 Task: Add Dietz & Watson Lacy Swiss Cheese to the cart.
Action: Mouse pressed left at (30, 168)
Screenshot: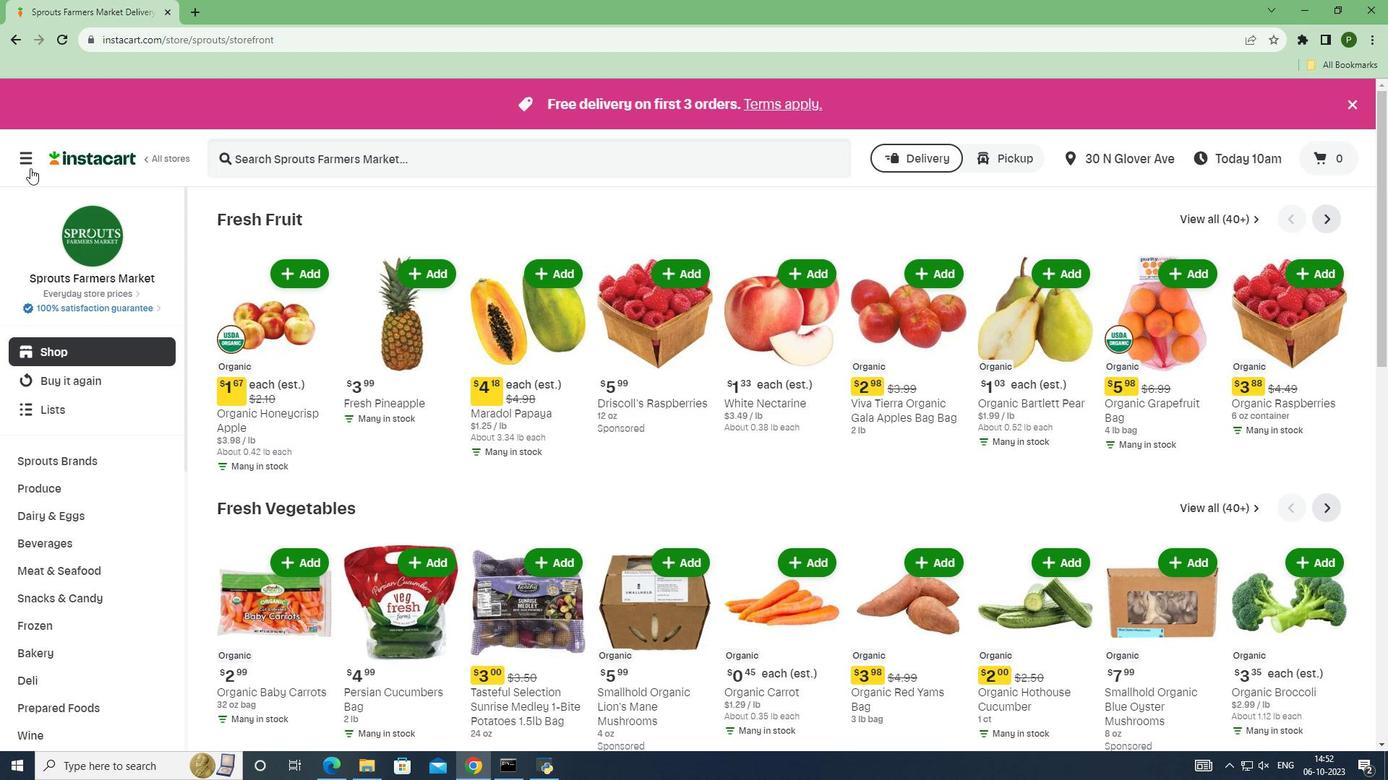 
Action: Mouse moved to (58, 376)
Screenshot: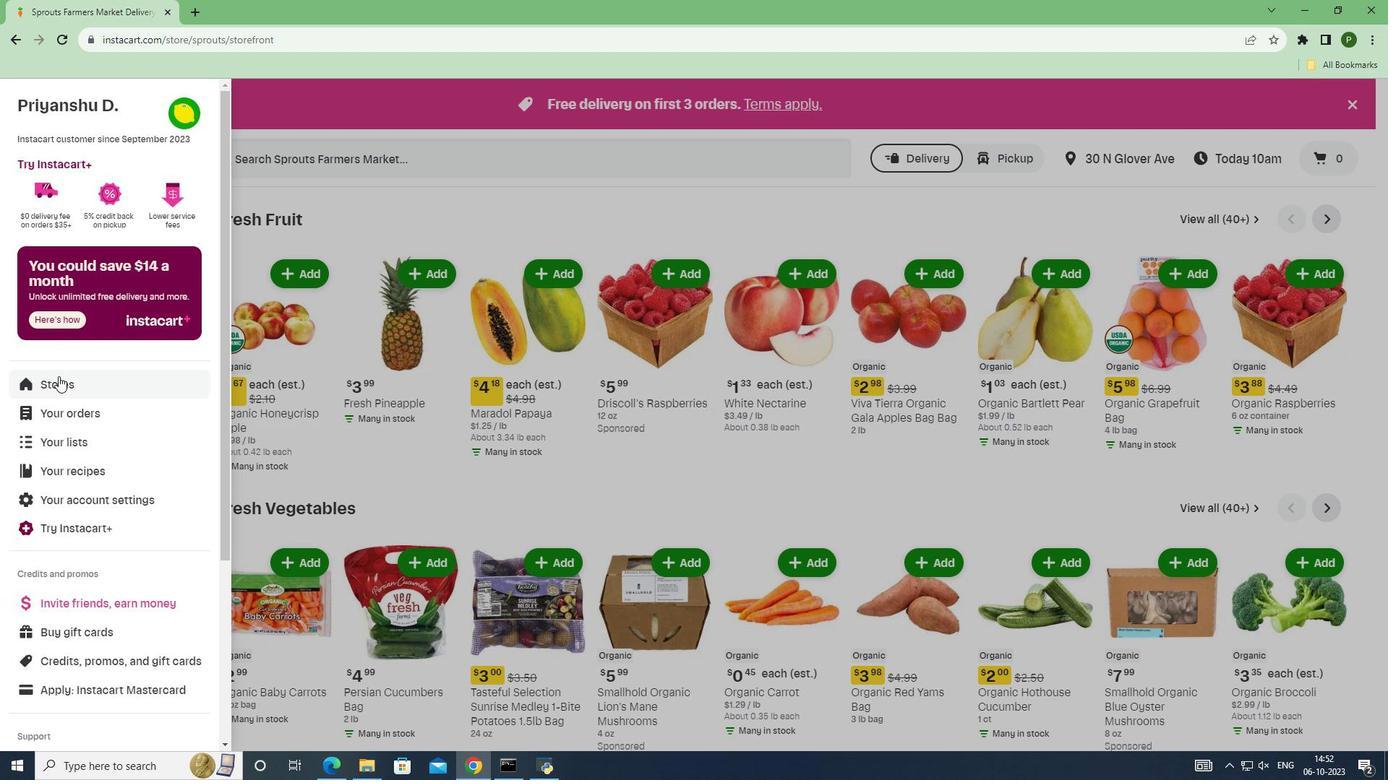 
Action: Mouse pressed left at (58, 376)
Screenshot: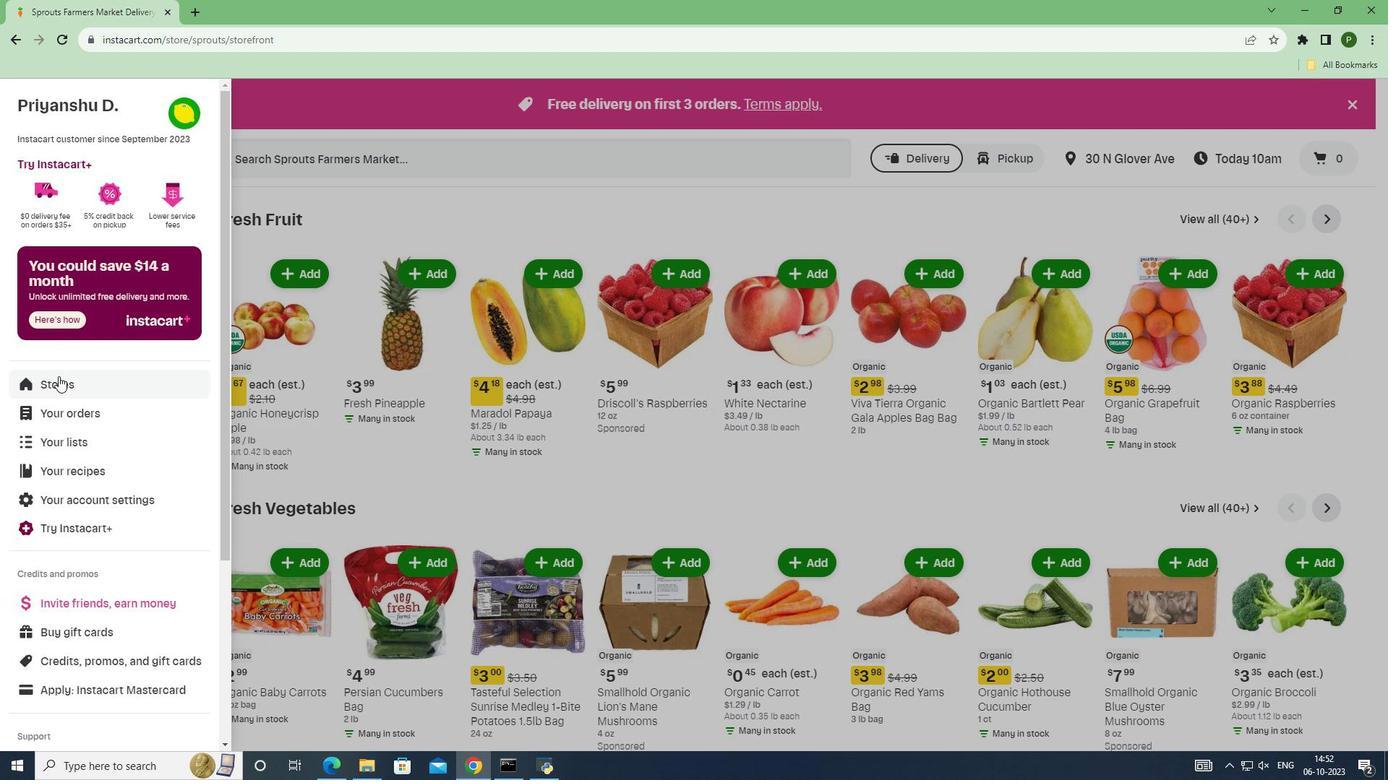 
Action: Mouse moved to (315, 172)
Screenshot: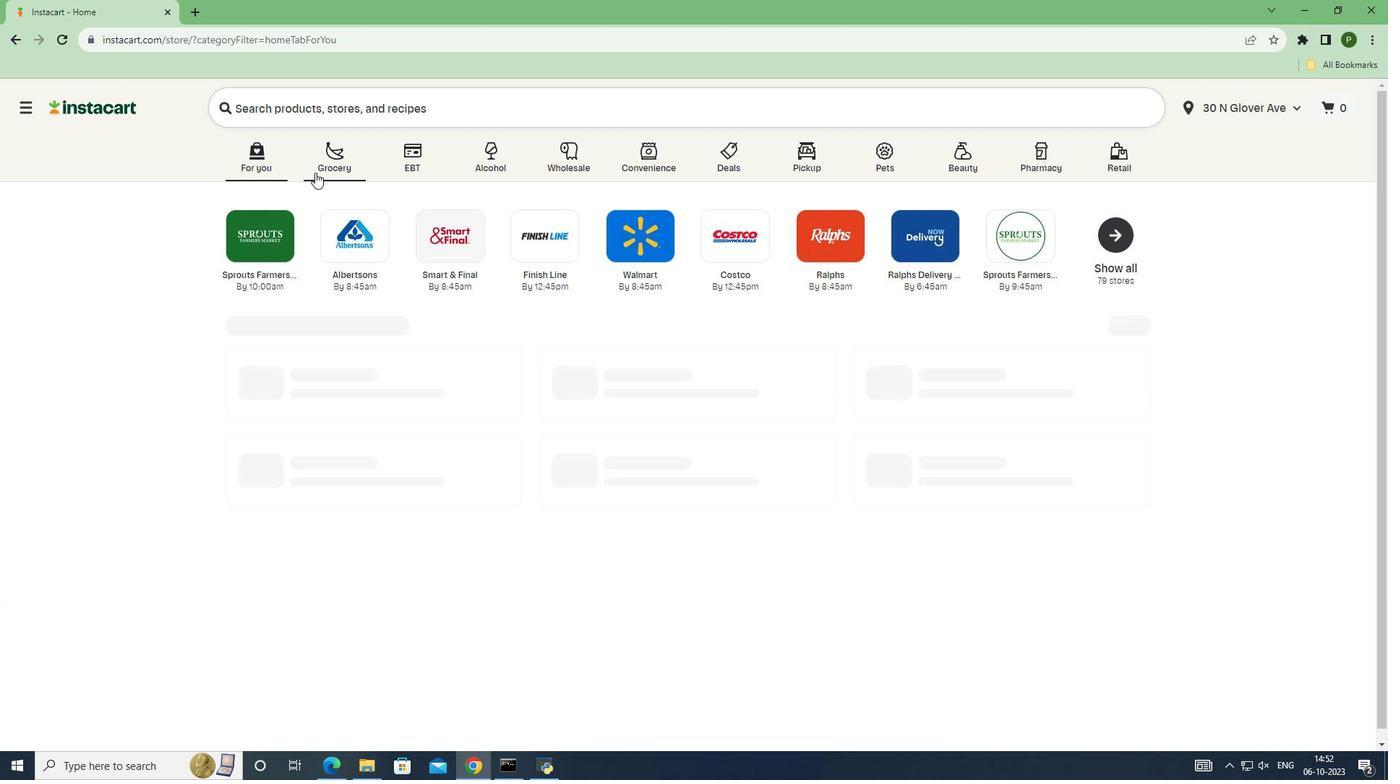 
Action: Mouse pressed left at (315, 172)
Screenshot: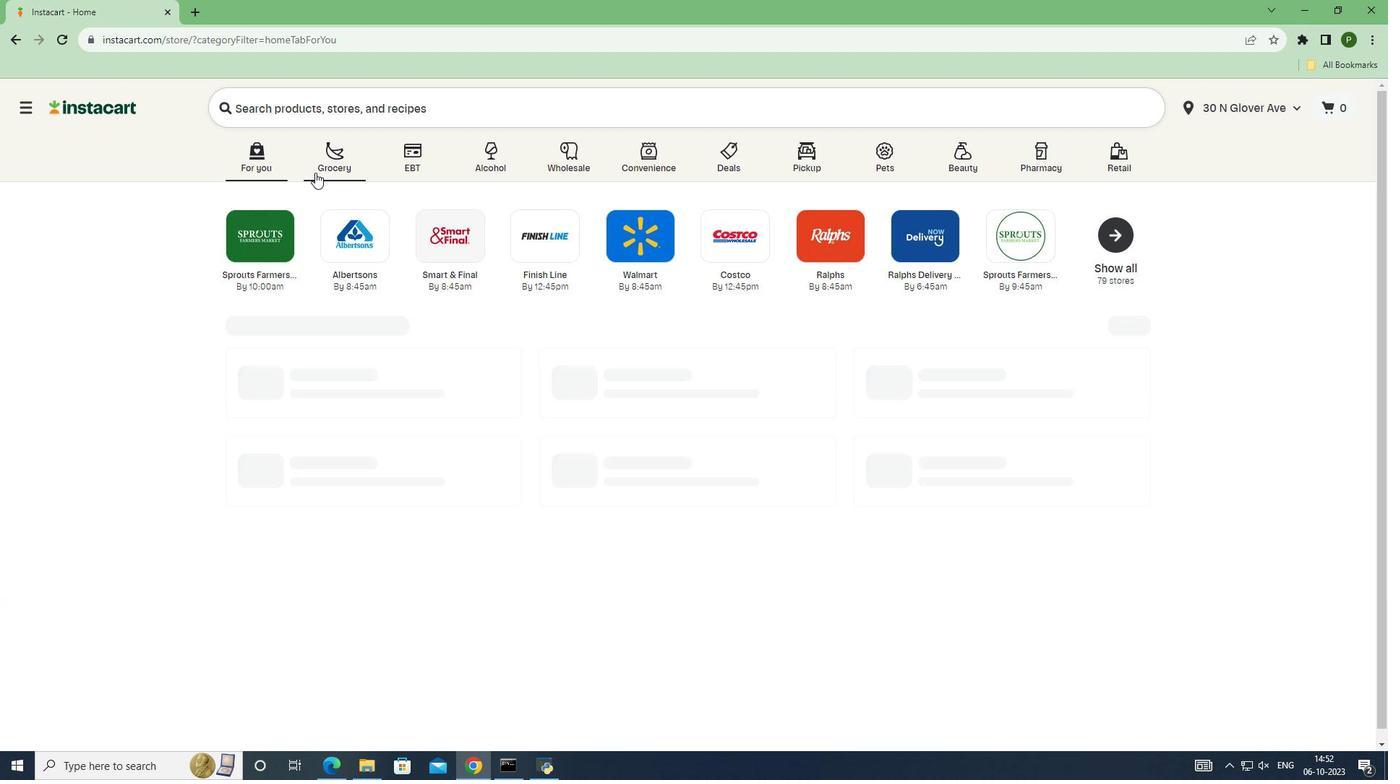 
Action: Mouse moved to (890, 321)
Screenshot: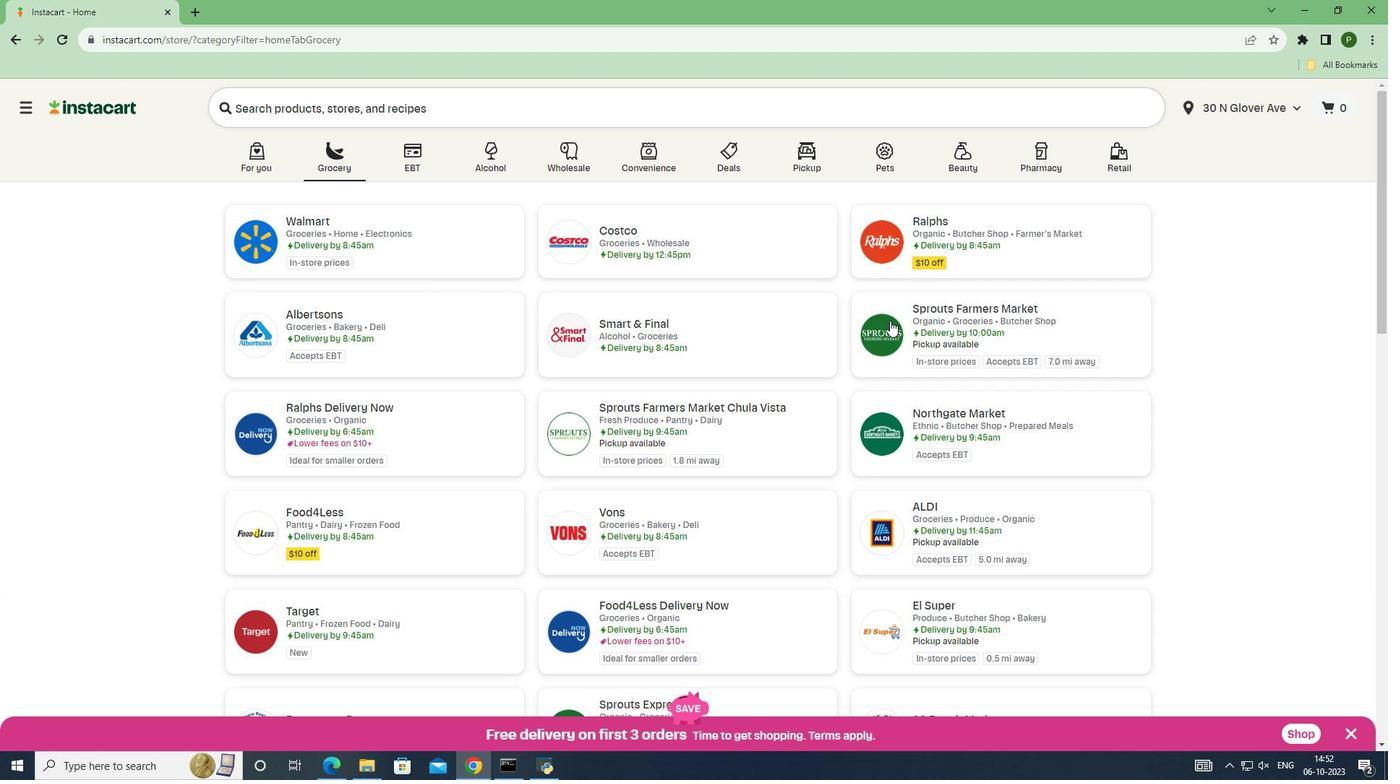 
Action: Mouse pressed left at (890, 321)
Screenshot: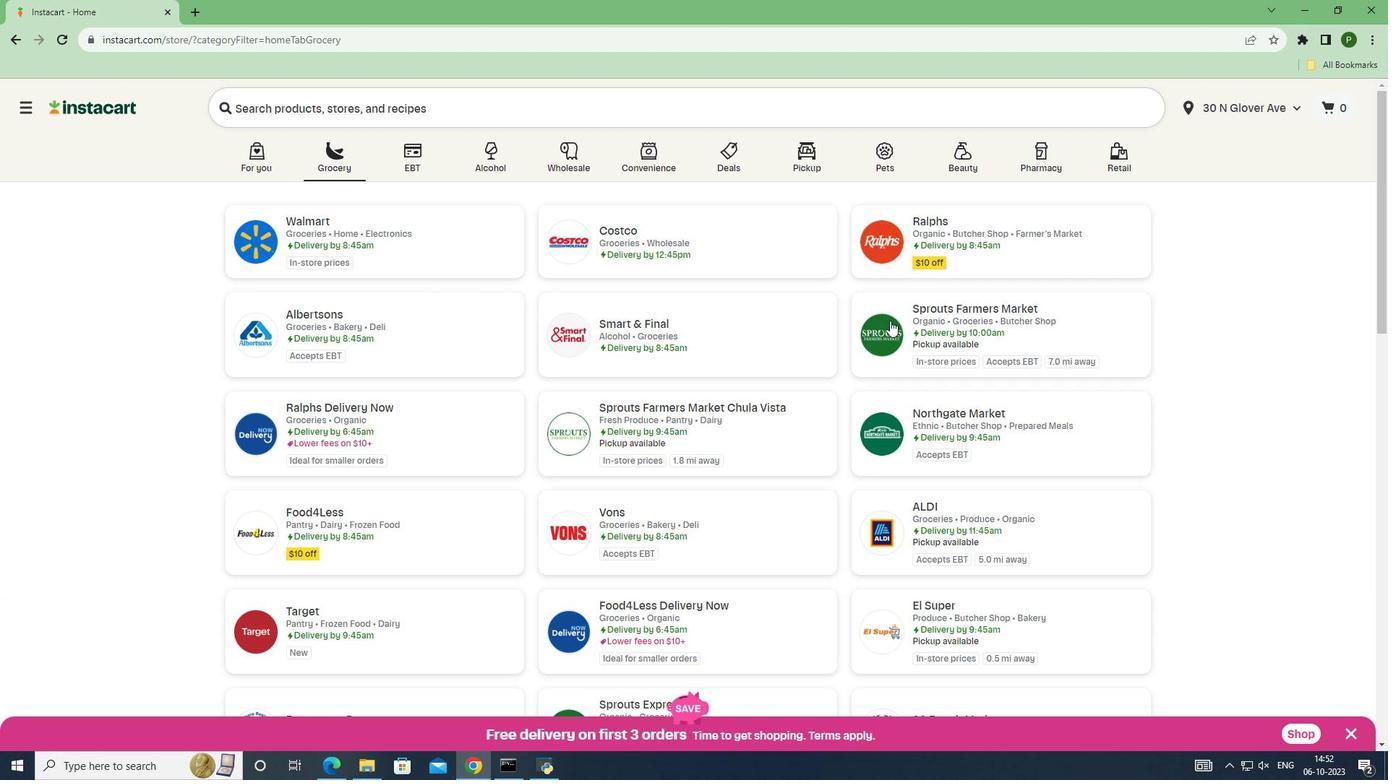 
Action: Mouse moved to (114, 514)
Screenshot: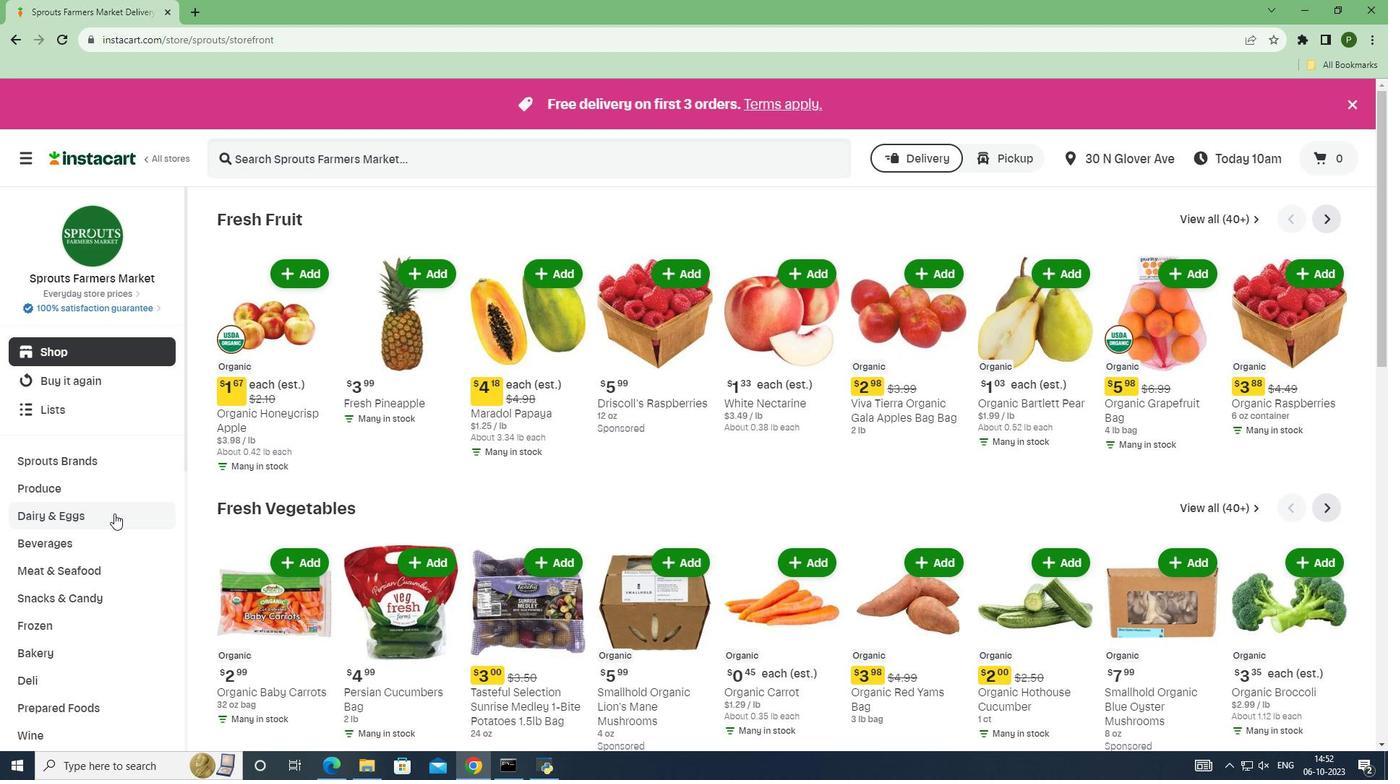 
Action: Mouse pressed left at (114, 514)
Screenshot: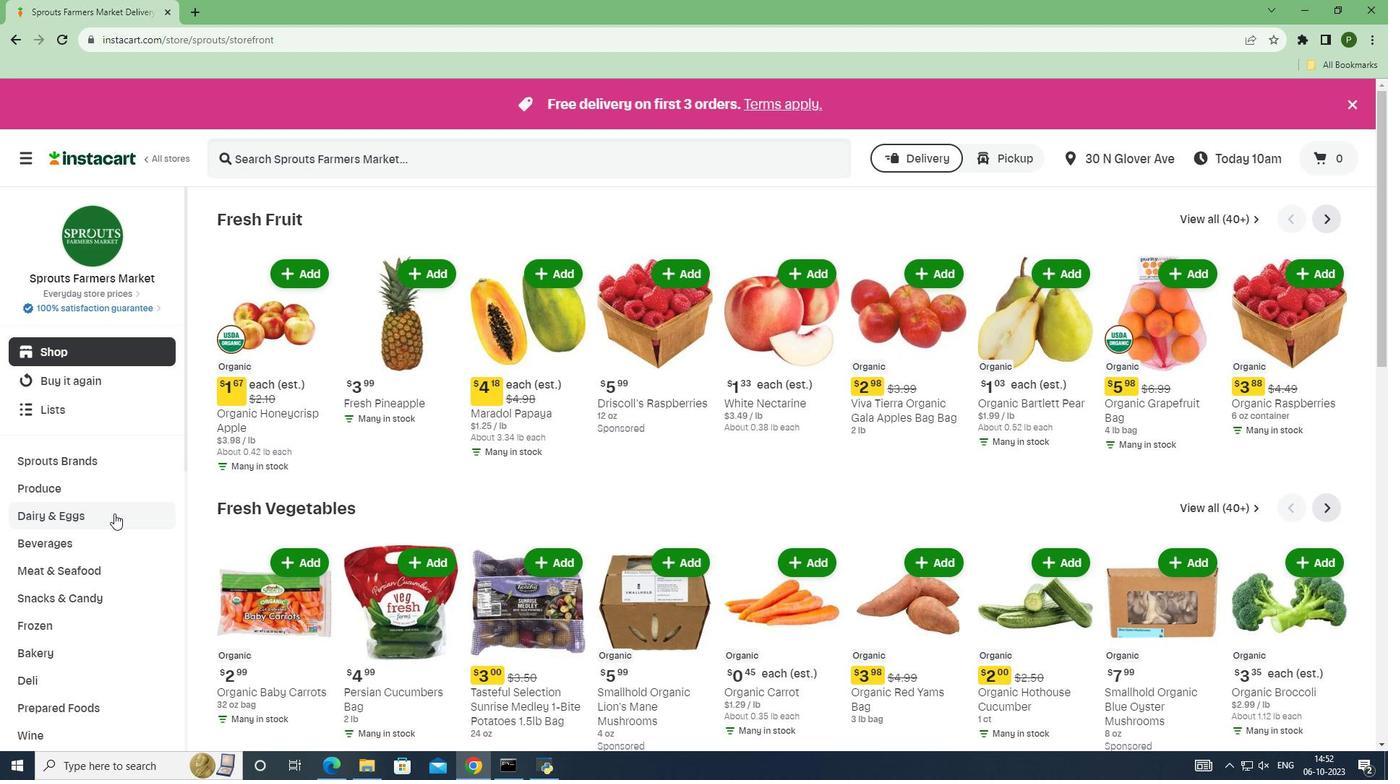 
Action: Mouse moved to (86, 576)
Screenshot: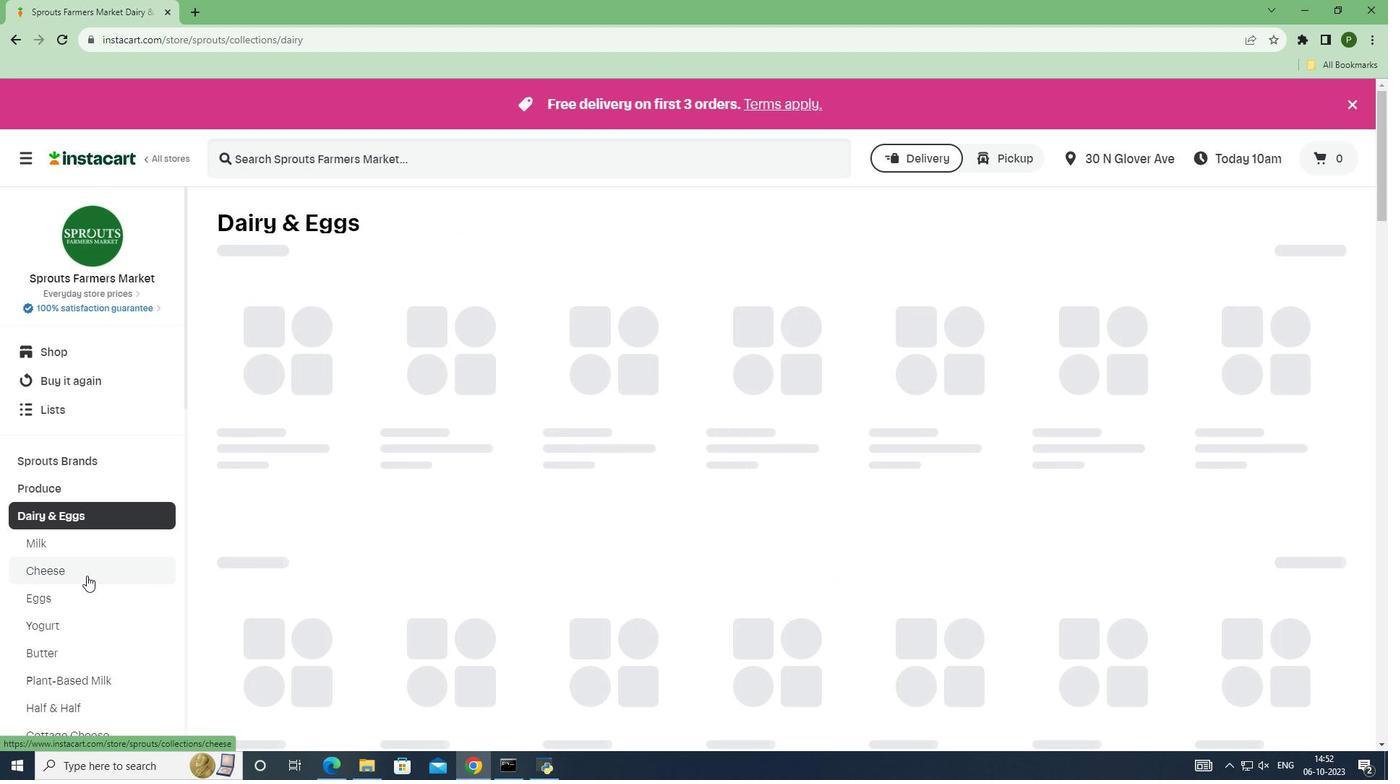 
Action: Mouse pressed left at (86, 576)
Screenshot: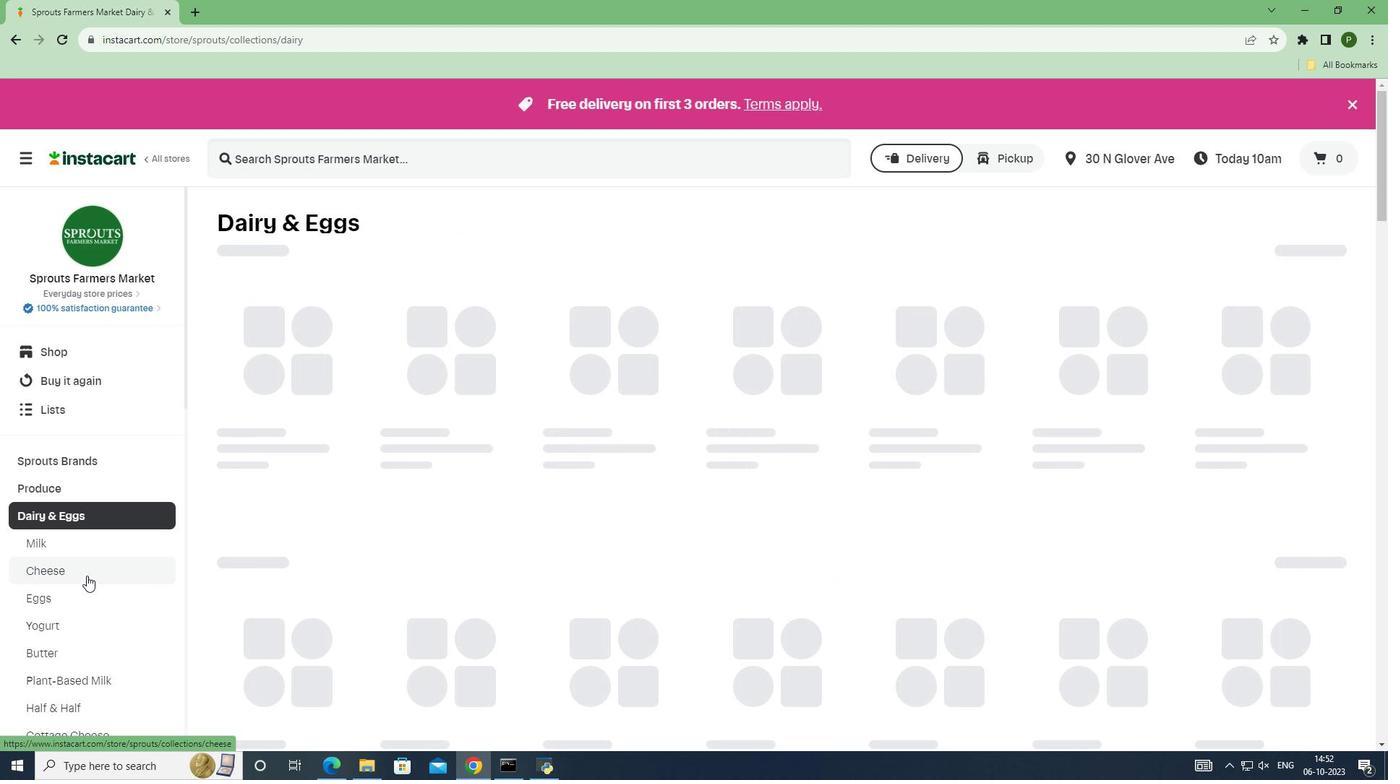 
Action: Mouse moved to (297, 153)
Screenshot: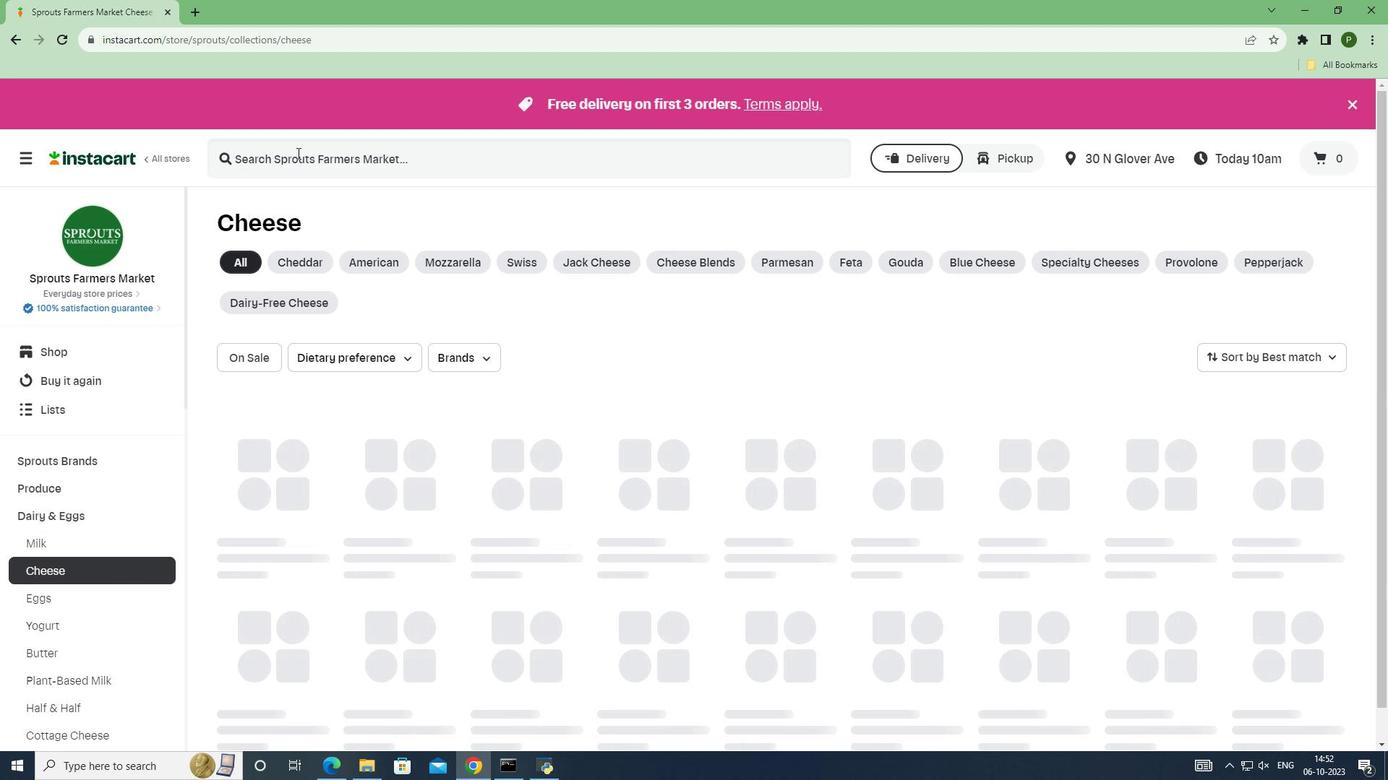 
Action: Mouse pressed left at (297, 153)
Screenshot: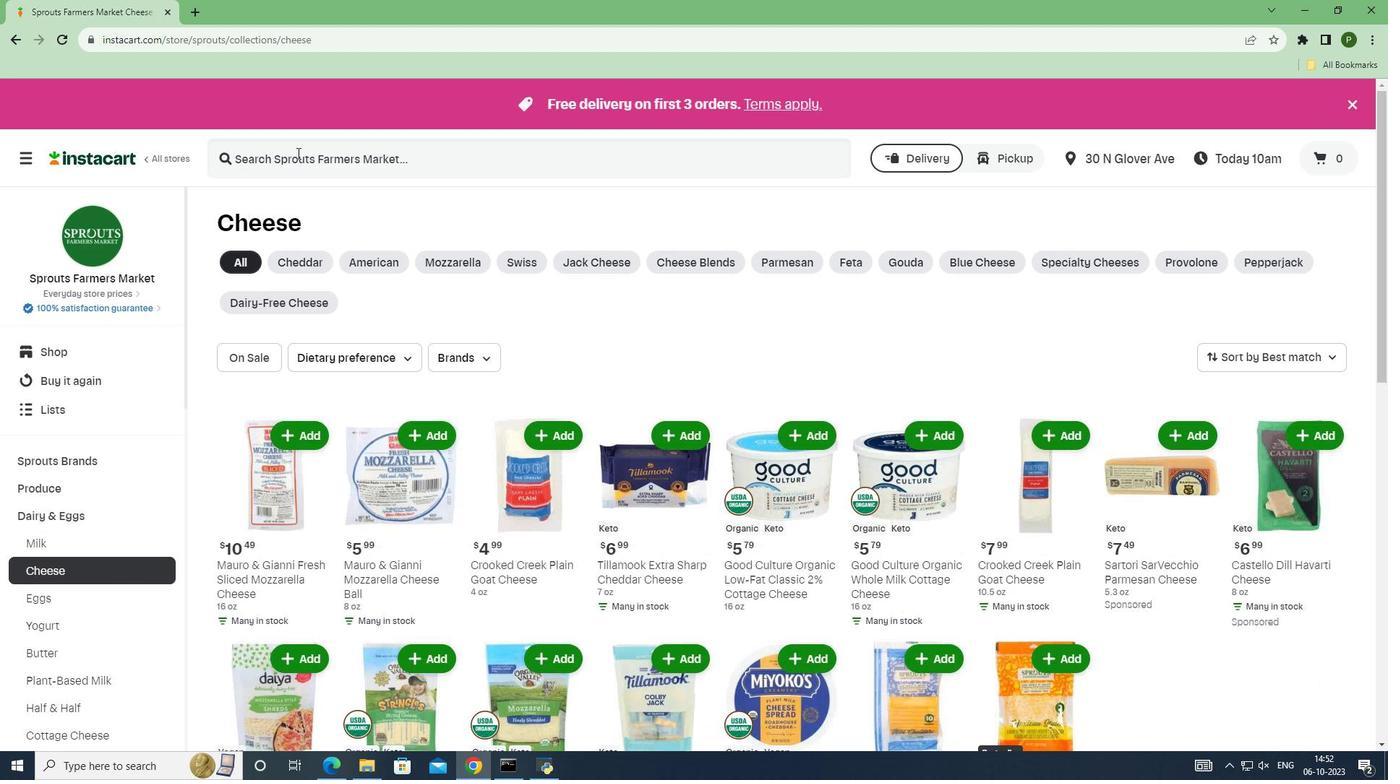 
Action: Key pressed <Key.caps_lock>D<Key.caps_lock>ietz<Key.space><Key.shift>&<Key.space><Key.caps_lock>W<Key.caps_lock>atson<Key.space><Key.caps_lock>L<Key.caps_lock>acy<Key.space><Key.caps_lock>S<Key.caps_lock>wiss<Key.space><Key.caps_lock>C<Key.caps_lock>heese<Key.space><Key.enter>
Screenshot: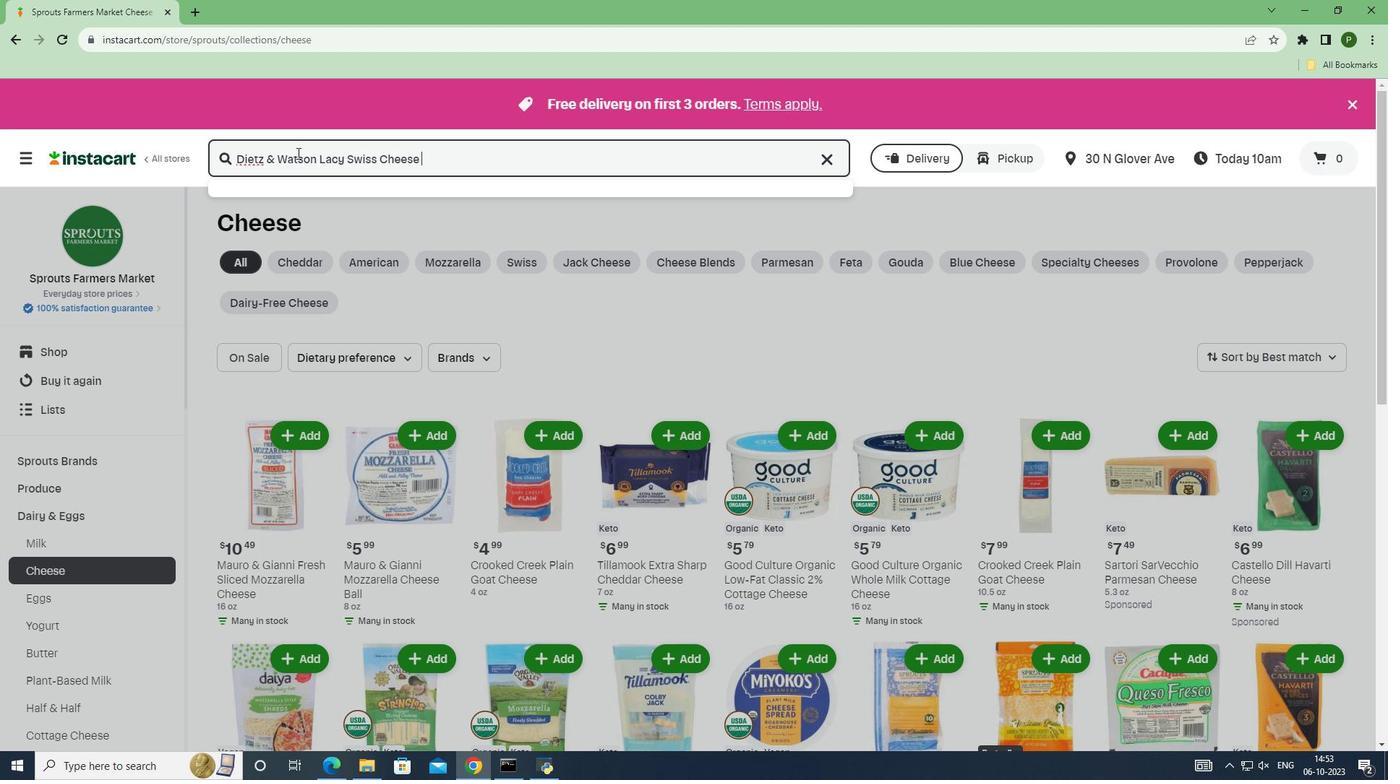 
Action: Mouse moved to (421, 307)
Screenshot: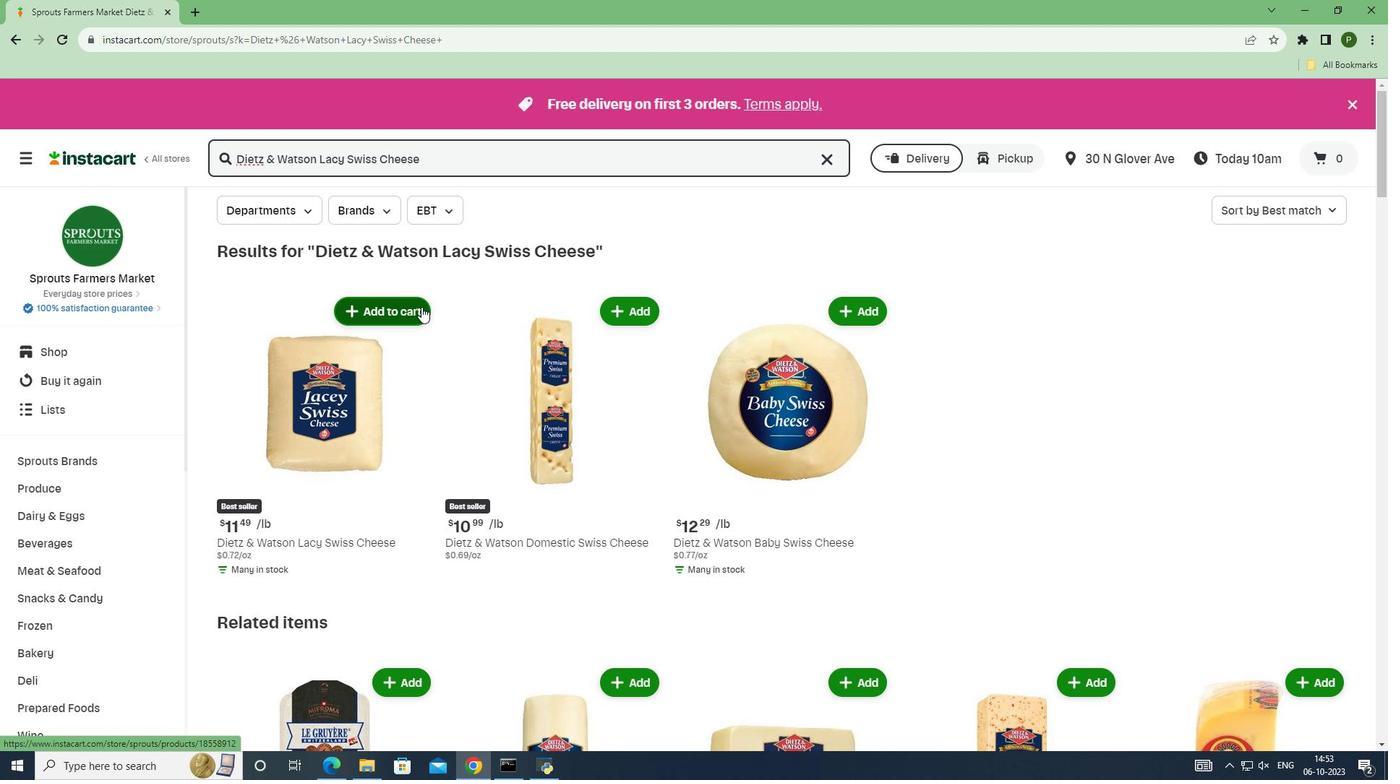 
Action: Mouse pressed left at (421, 307)
Screenshot: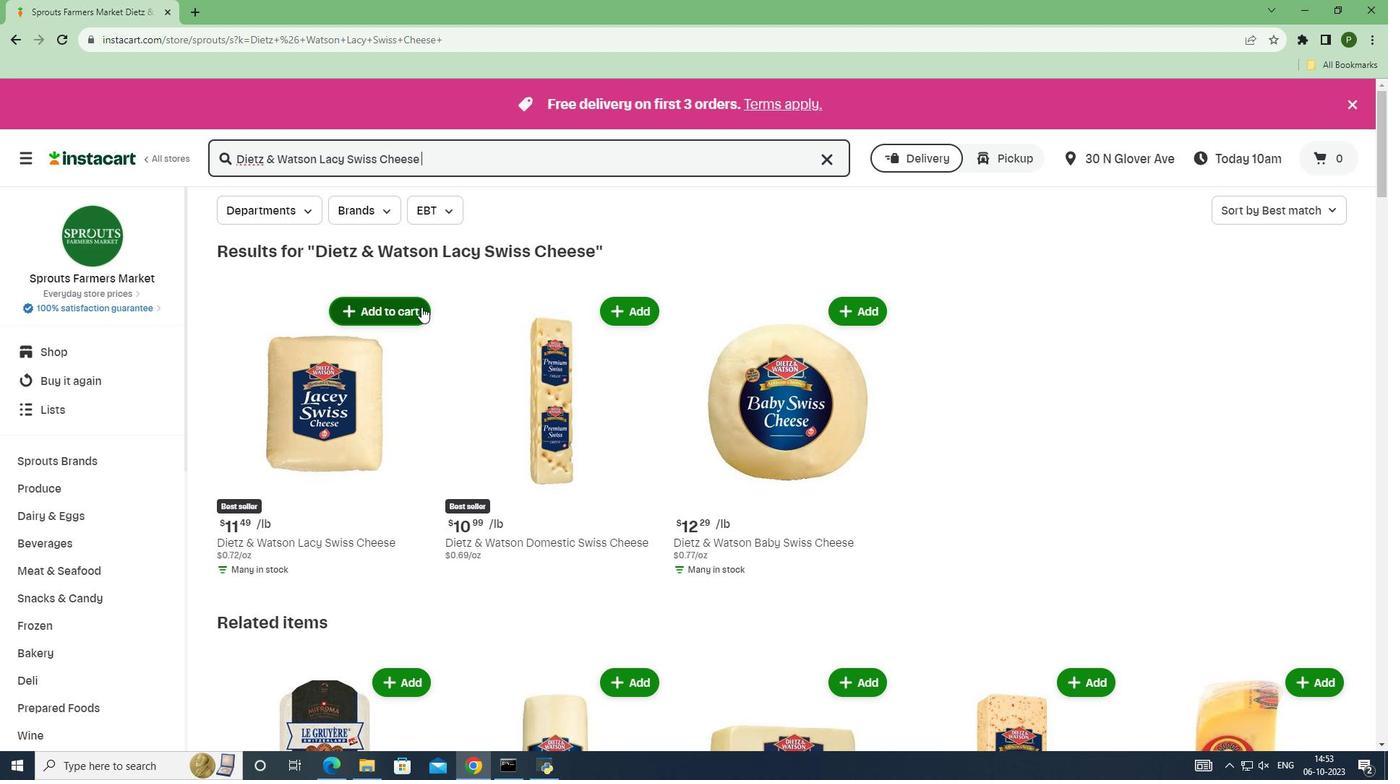 
Action: Mouse moved to (462, 326)
Screenshot: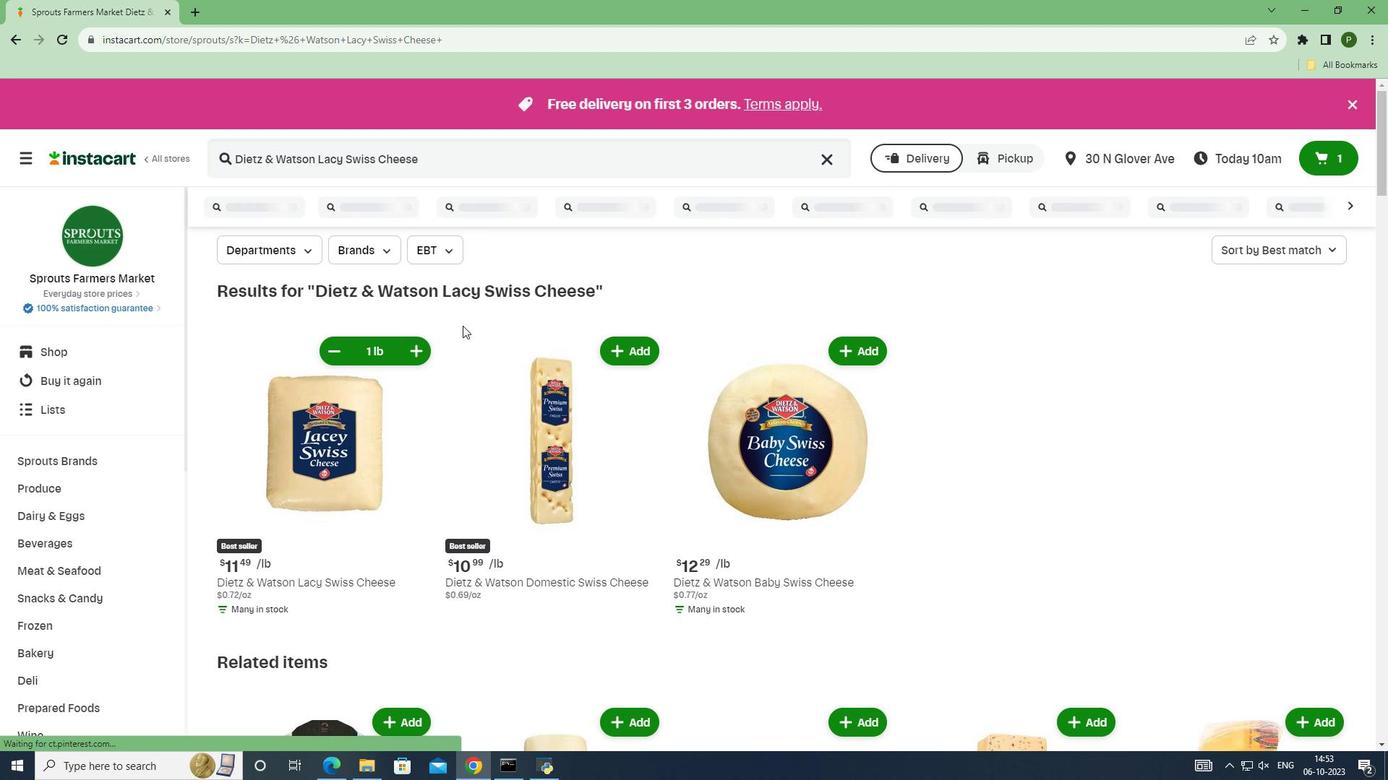 
